 Task: Use the street address "313 Moonbeam Dr".
Action: Mouse moved to (593, 140)
Screenshot: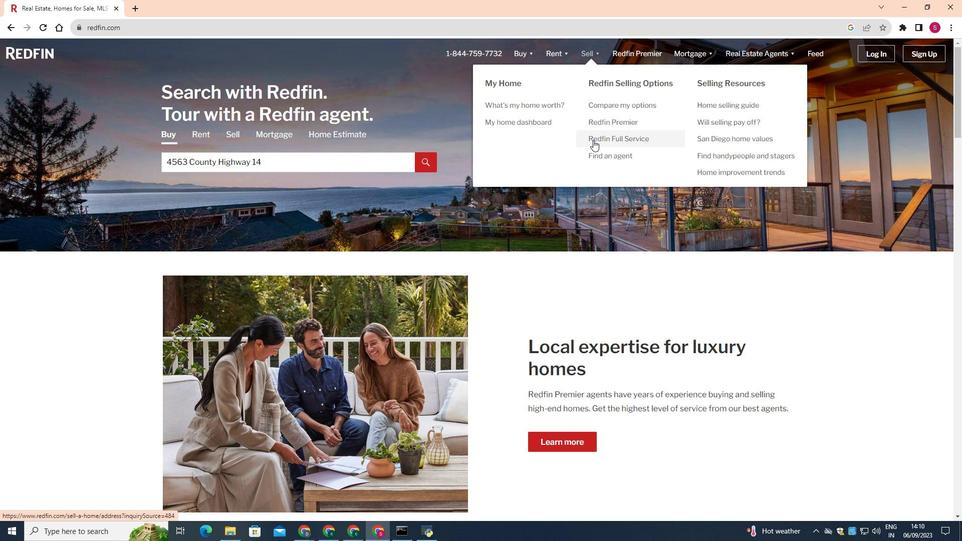 
Action: Mouse pressed left at (593, 140)
Screenshot: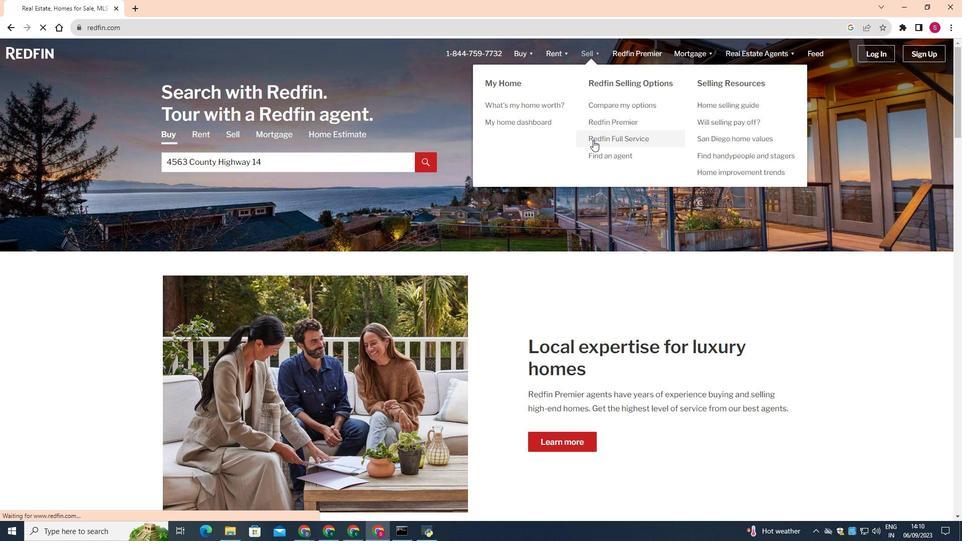 
Action: Mouse moved to (594, 365)
Screenshot: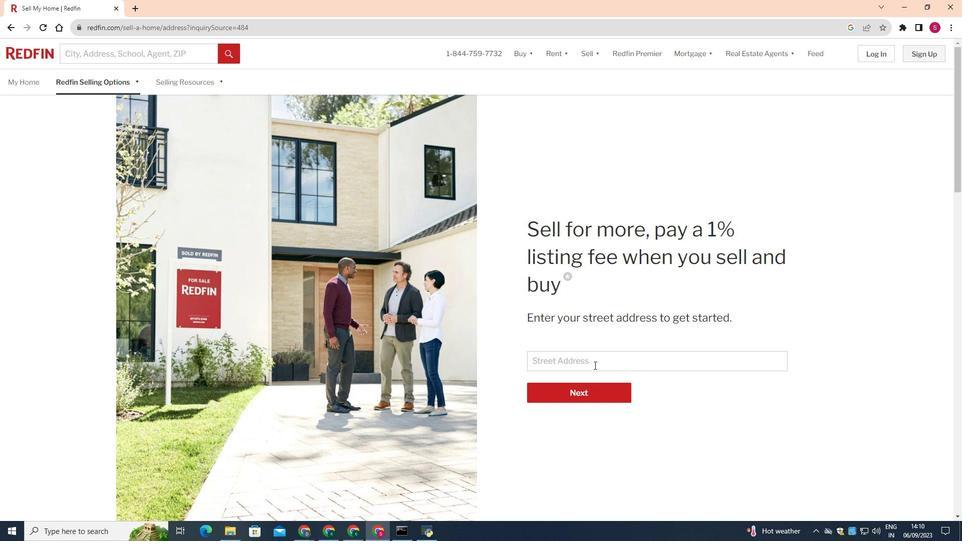 
Action: Mouse pressed left at (594, 365)
Screenshot: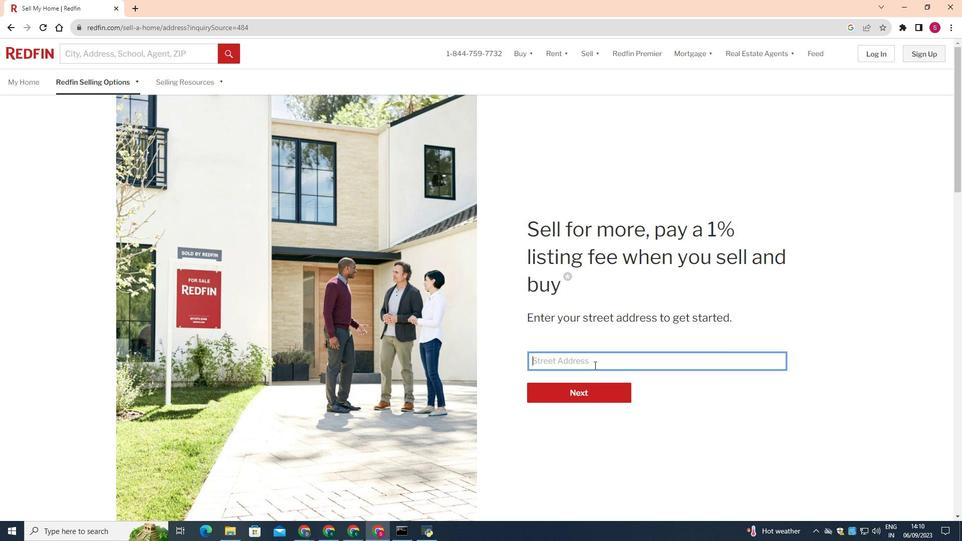 
Action: Key pressed 313<Key.space><Key.shift>Moonbeam<Key.space><Key.shift>Dr
Screenshot: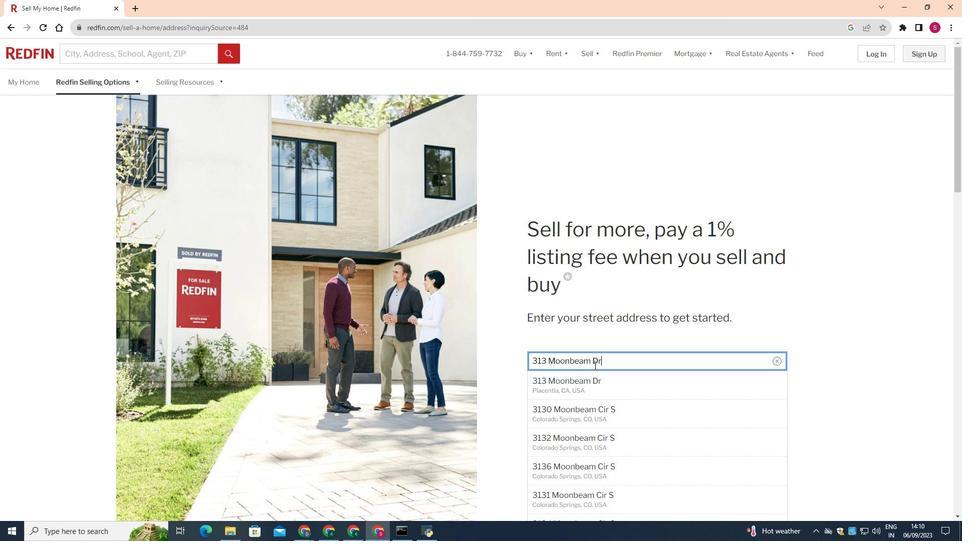 
Action: Mouse moved to (589, 384)
Screenshot: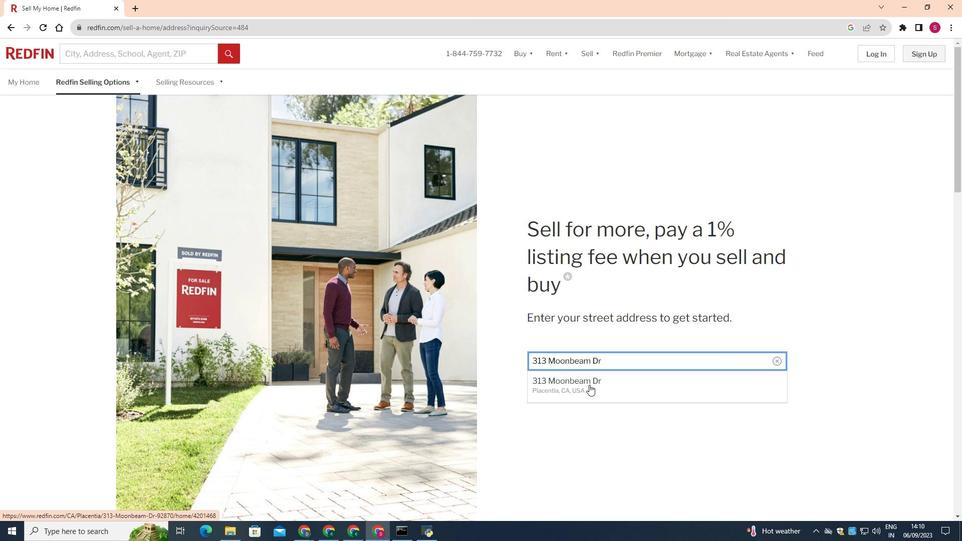 
Action: Mouse pressed left at (589, 384)
Screenshot: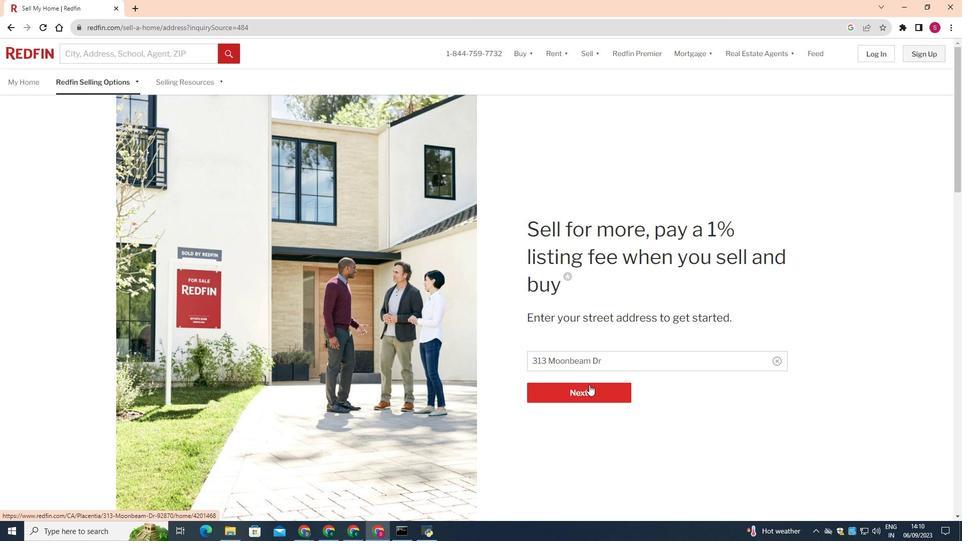 
Action: Mouse moved to (406, 384)
Screenshot: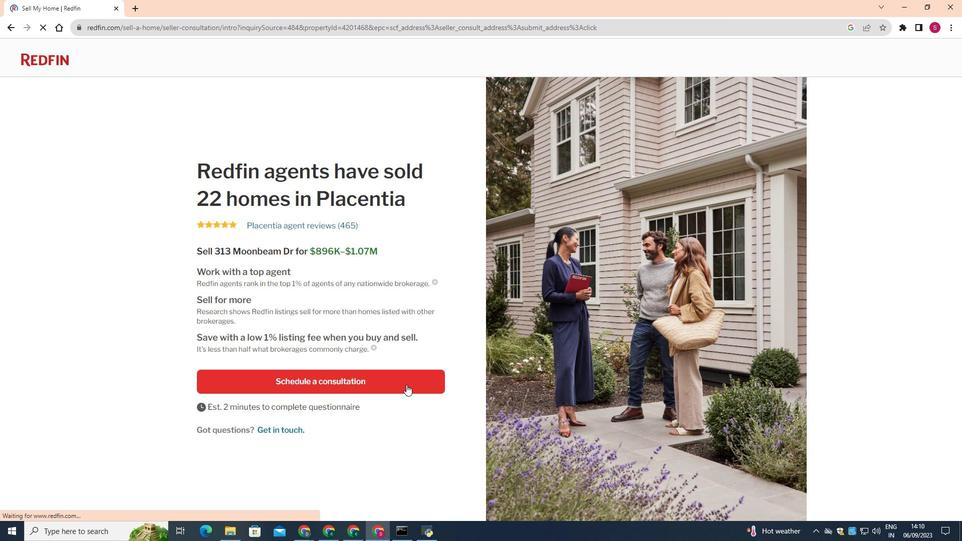 
Action: Mouse pressed left at (406, 384)
Screenshot: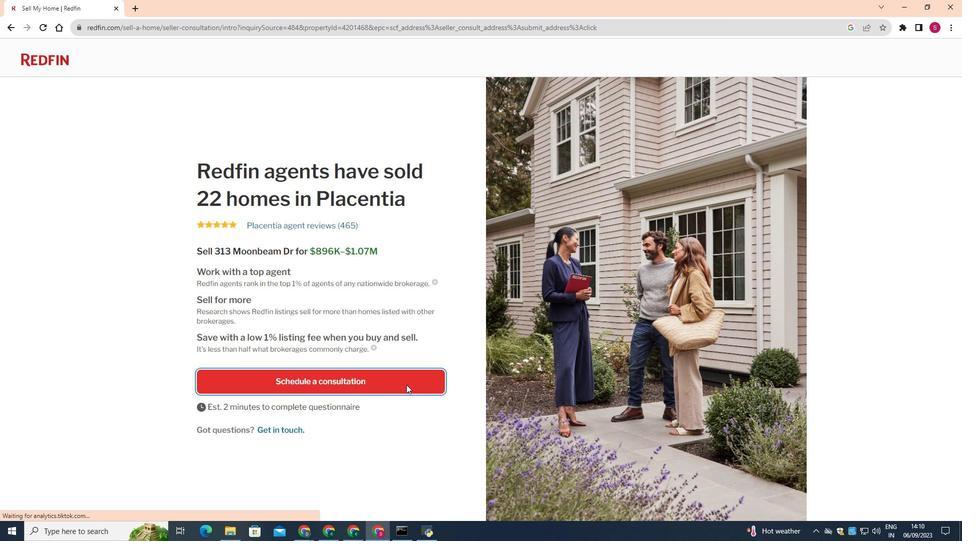
